 Task: Change the discover by phone option to 2nd-degree connections.
Action: Mouse moved to (661, 72)
Screenshot: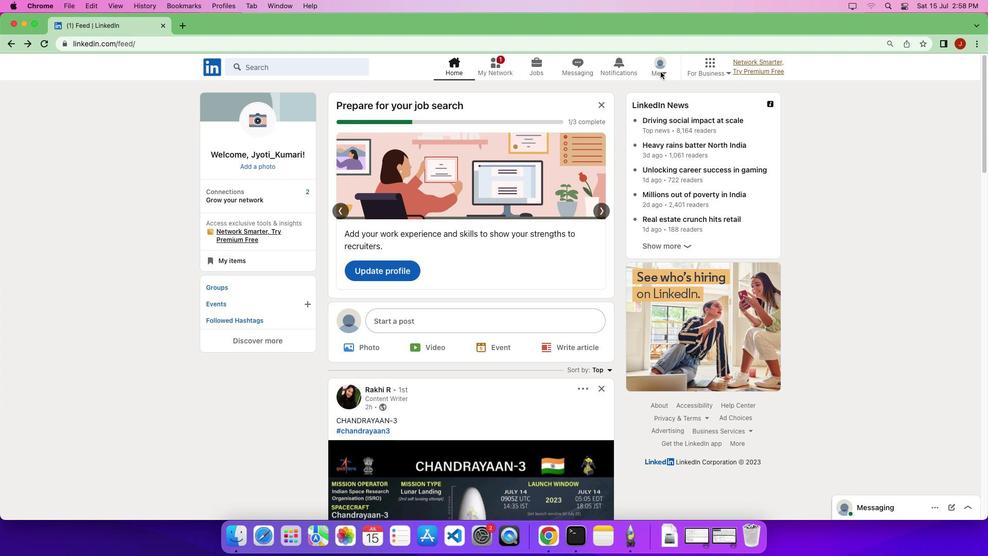 
Action: Mouse pressed left at (661, 72)
Screenshot: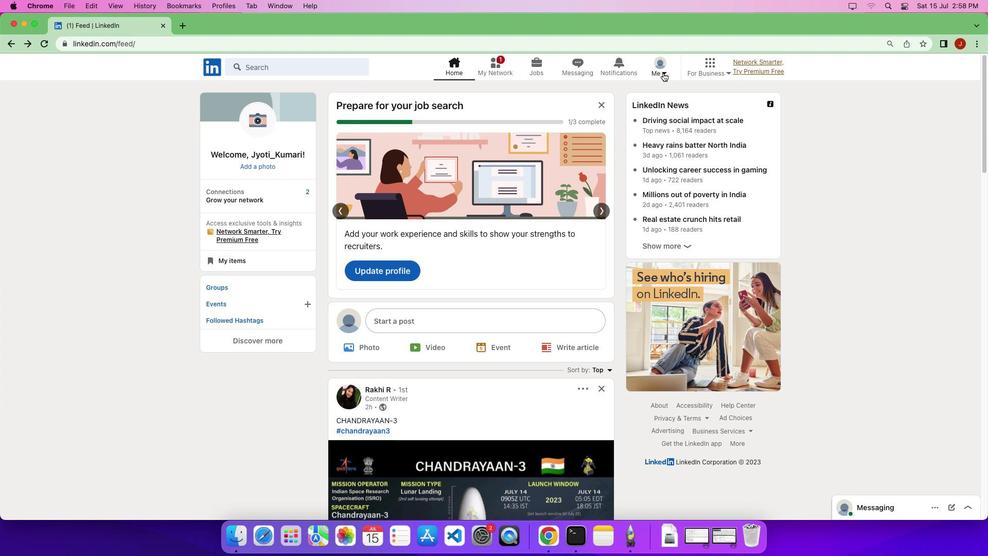 
Action: Mouse moved to (663, 72)
Screenshot: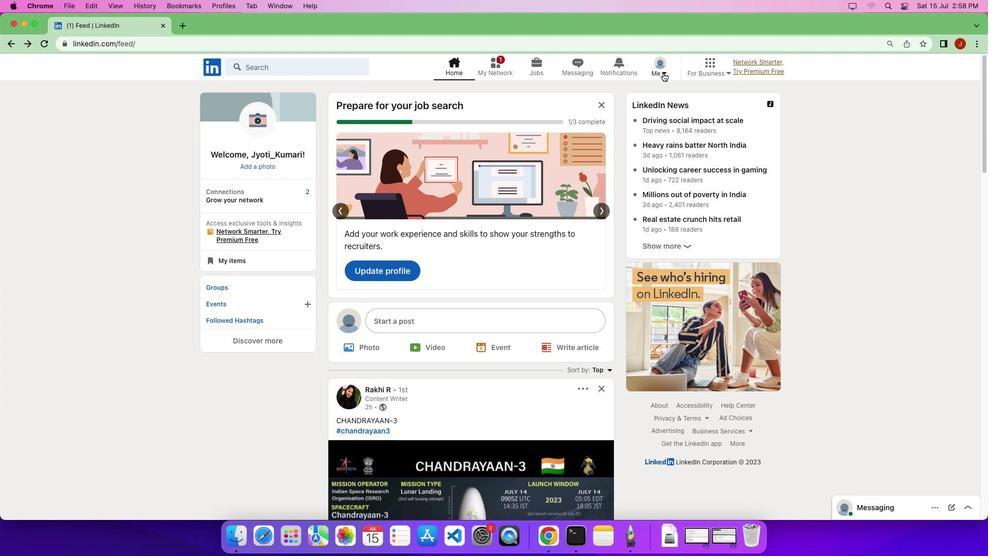 
Action: Mouse pressed left at (663, 72)
Screenshot: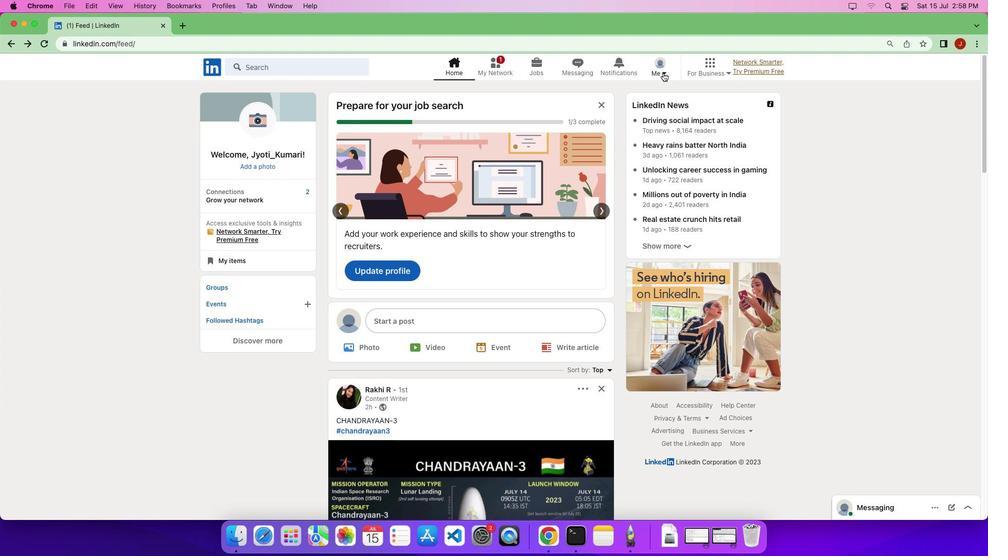 
Action: Mouse moved to (664, 72)
Screenshot: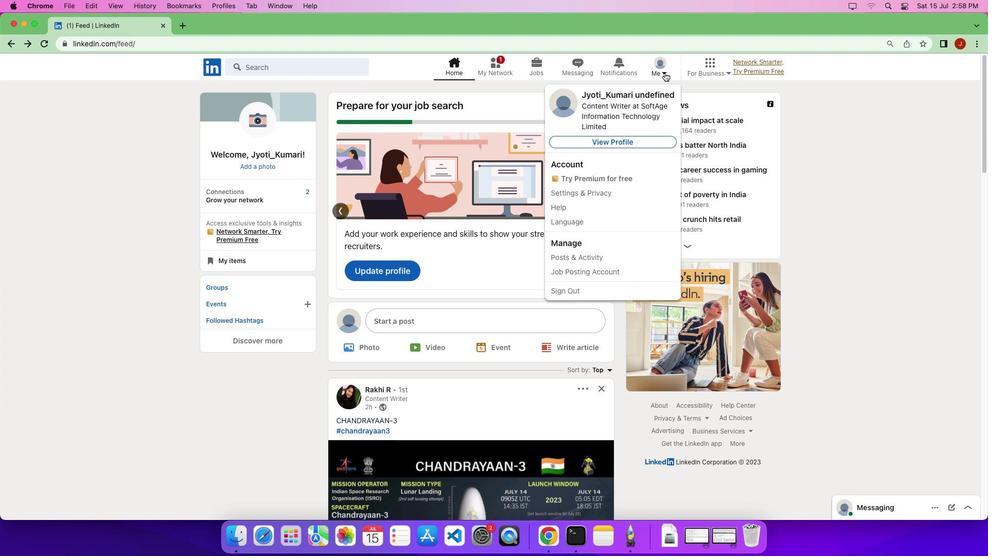 
Action: Mouse pressed left at (664, 72)
Screenshot: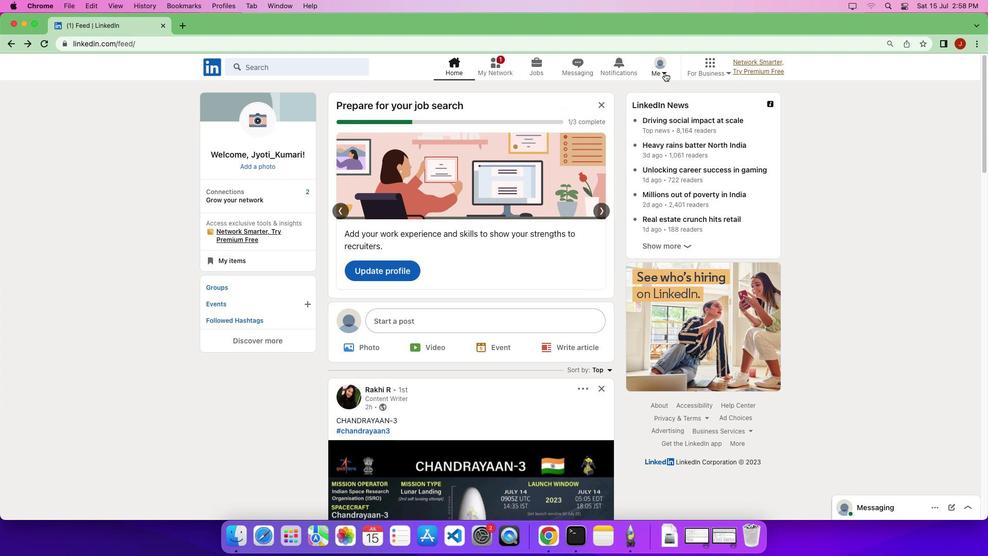 
Action: Mouse pressed left at (664, 72)
Screenshot: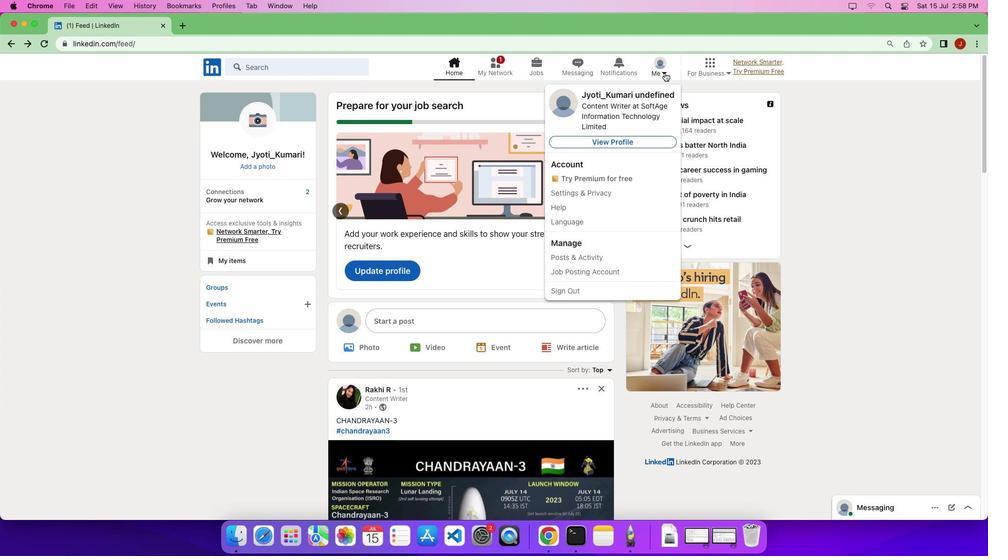 
Action: Mouse moved to (580, 190)
Screenshot: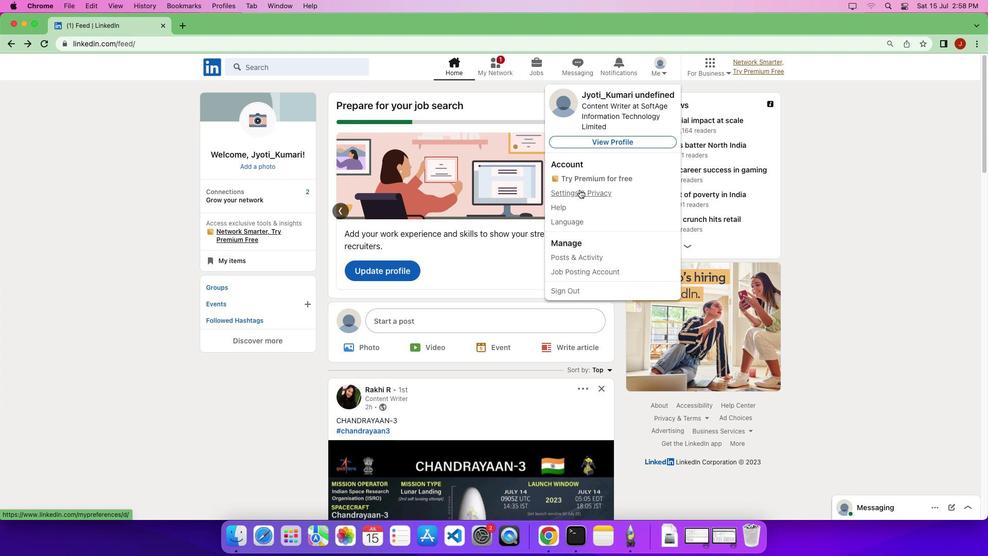 
Action: Mouse pressed left at (580, 190)
Screenshot: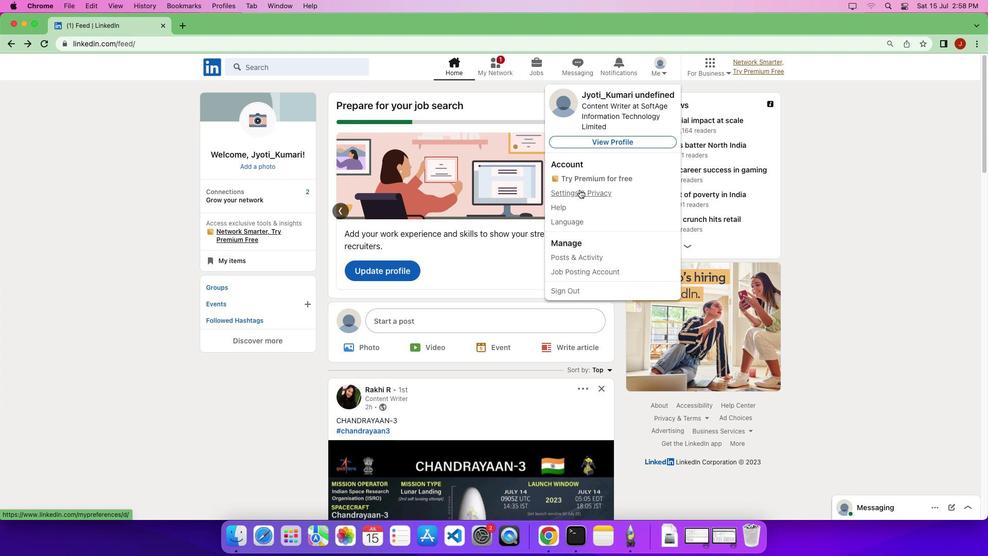 
Action: Mouse moved to (64, 219)
Screenshot: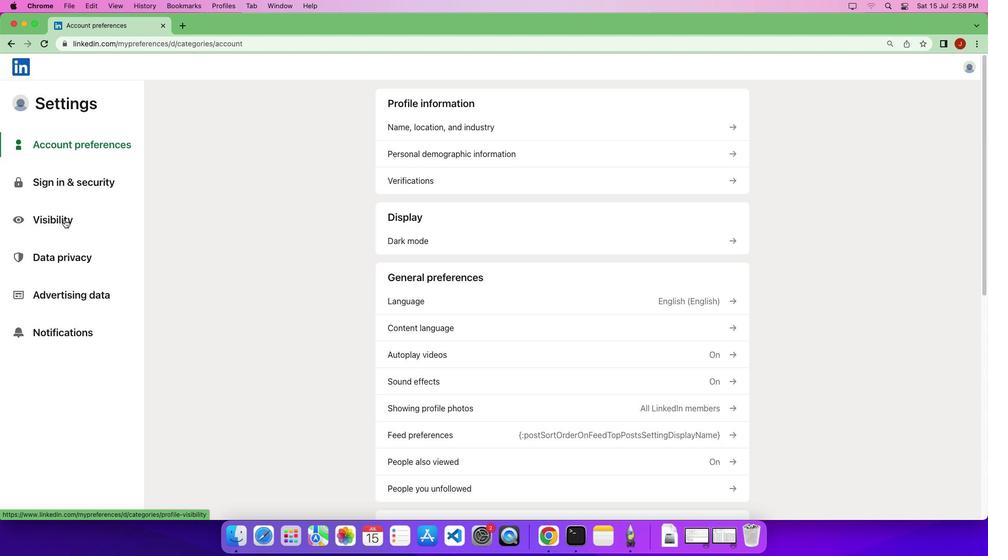 
Action: Mouse pressed left at (64, 219)
Screenshot: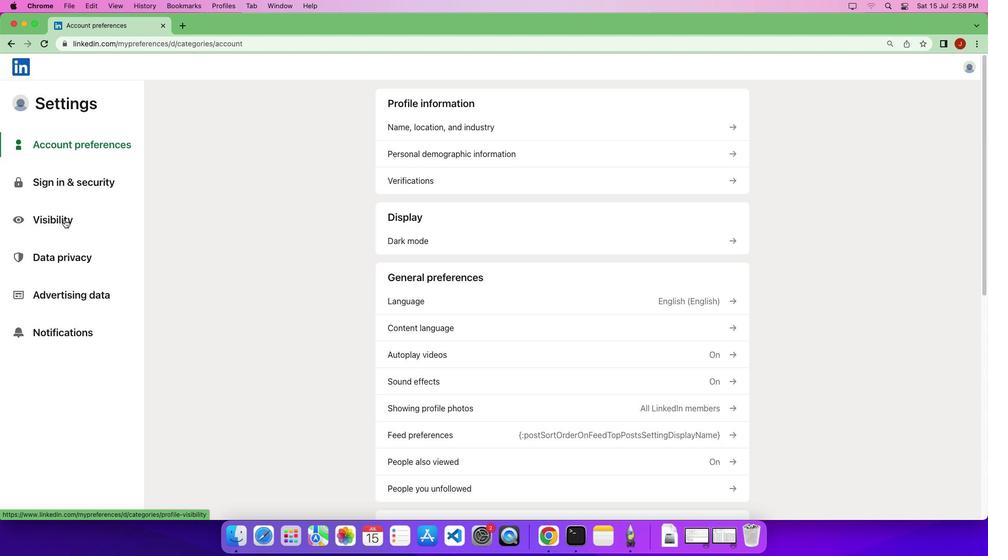 
Action: Mouse pressed left at (64, 219)
Screenshot: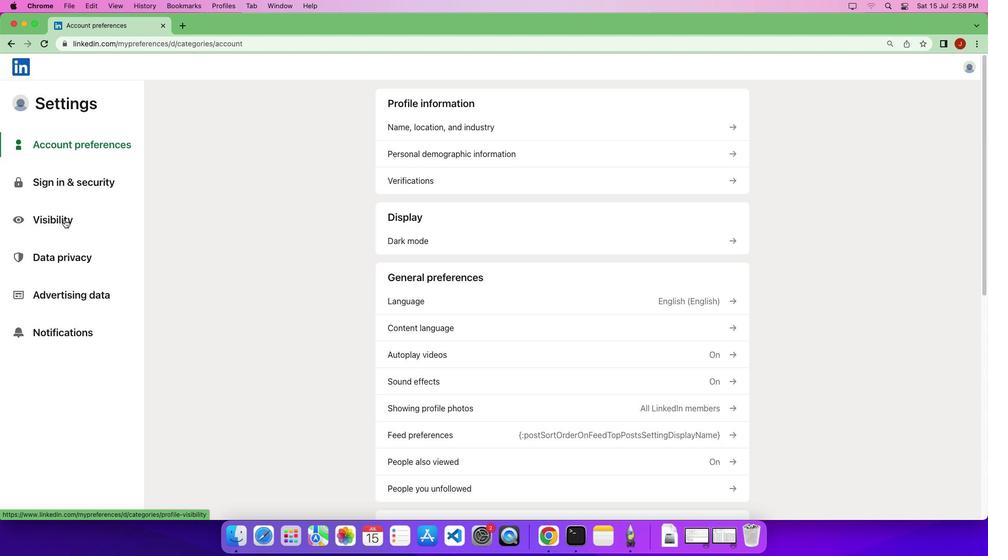 
Action: Mouse moved to (734, 366)
Screenshot: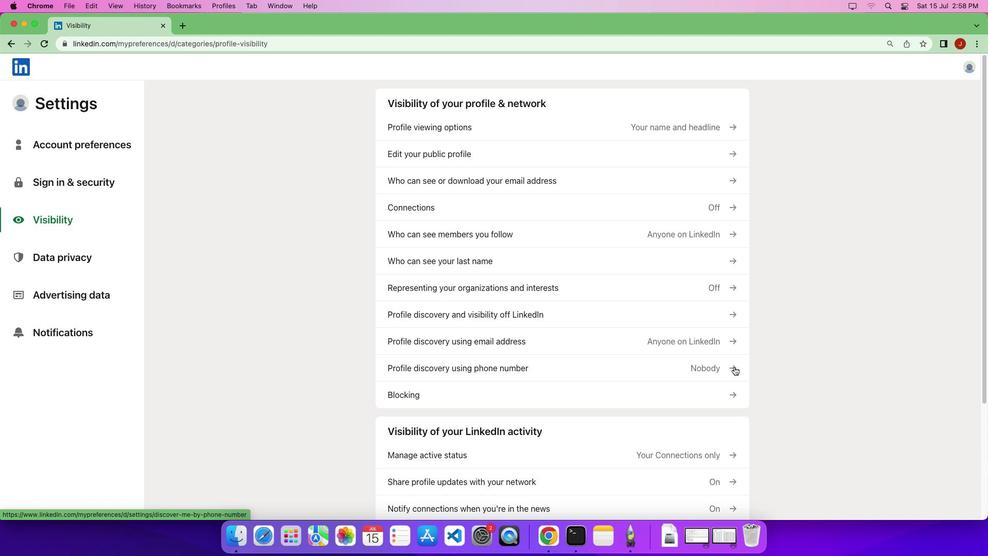 
Action: Mouse pressed left at (734, 366)
Screenshot: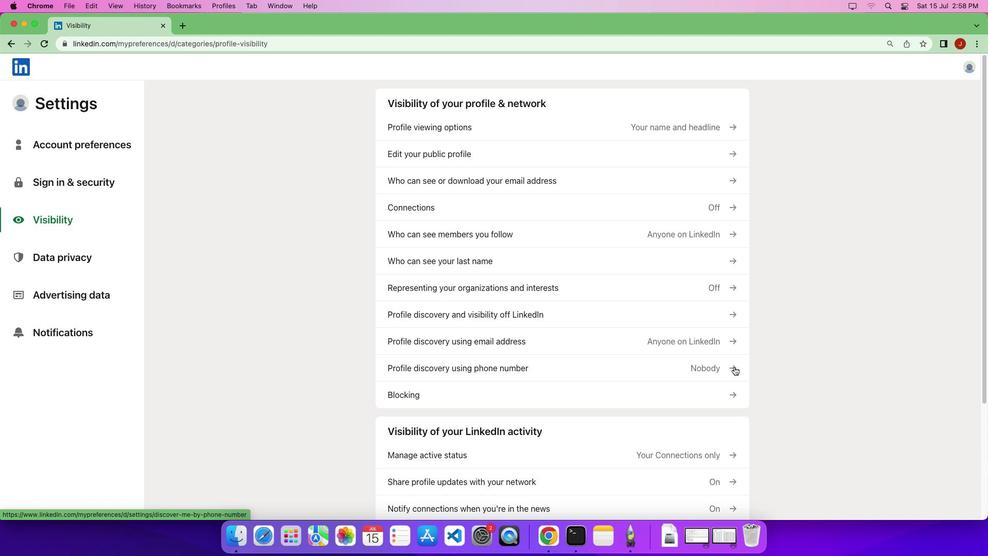 
Action: Mouse moved to (402, 185)
Screenshot: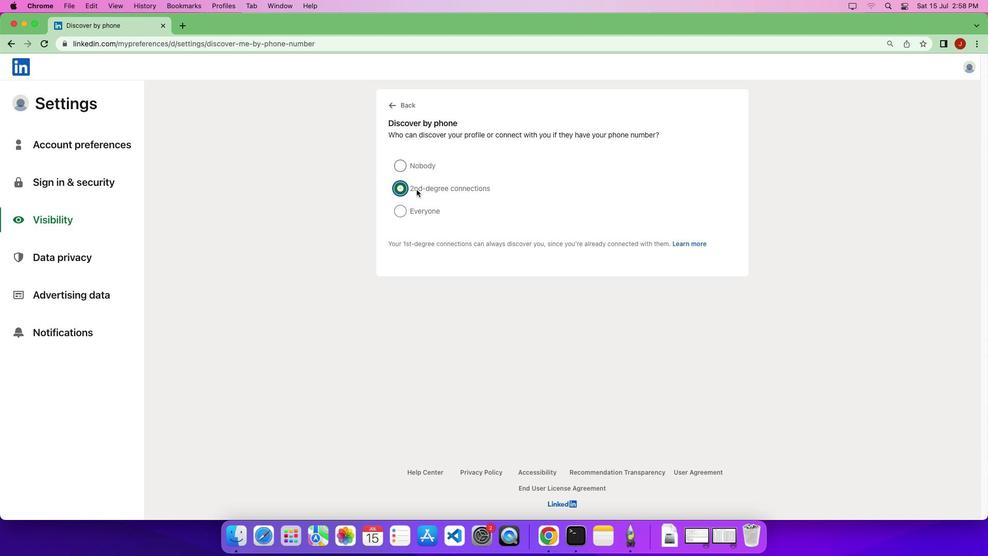 
Action: Mouse pressed left at (402, 185)
Screenshot: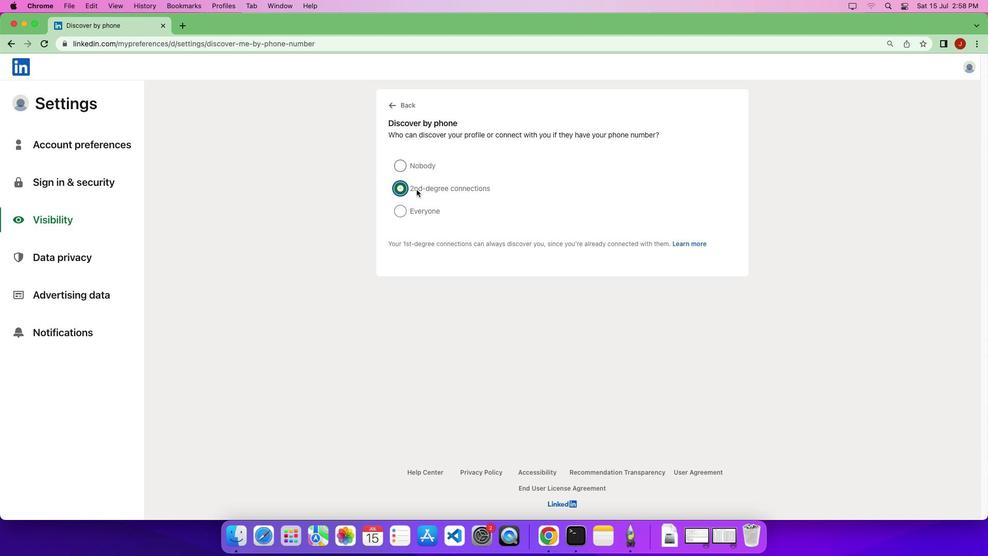 
Action: Mouse moved to (417, 189)
Screenshot: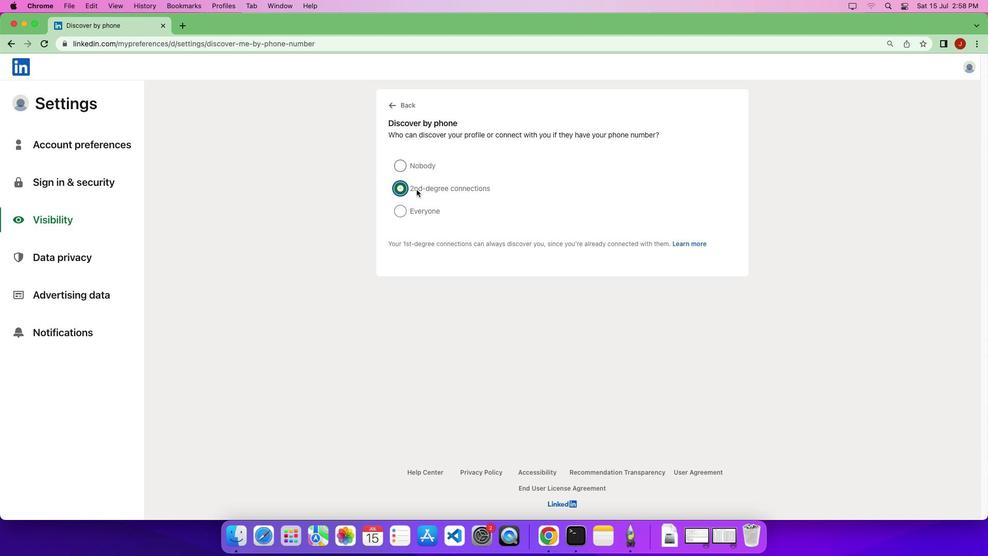 
